 Task: Select onFocusChange in the file auto-save.
Action: Mouse moved to (55, 472)
Screenshot: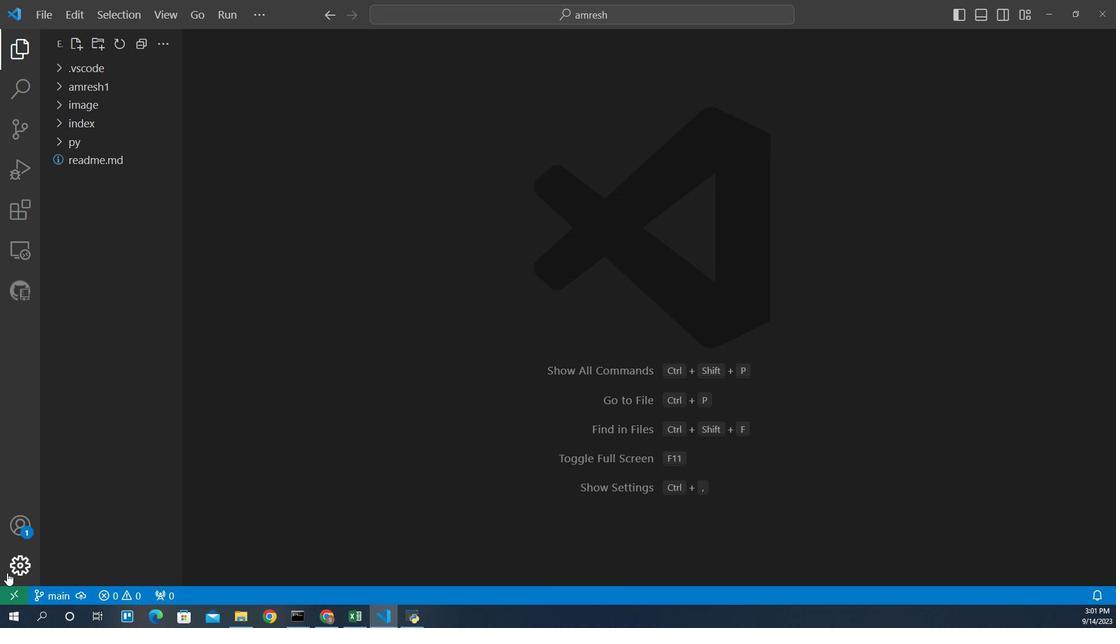 
Action: Mouse pressed left at (55, 472)
Screenshot: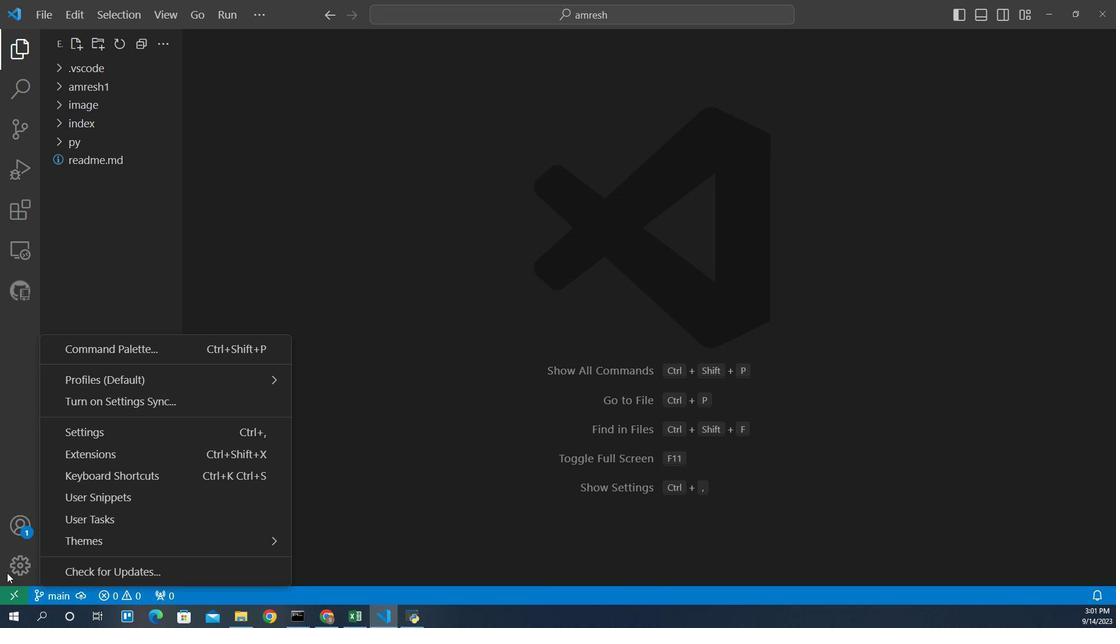 
Action: Mouse moved to (116, 373)
Screenshot: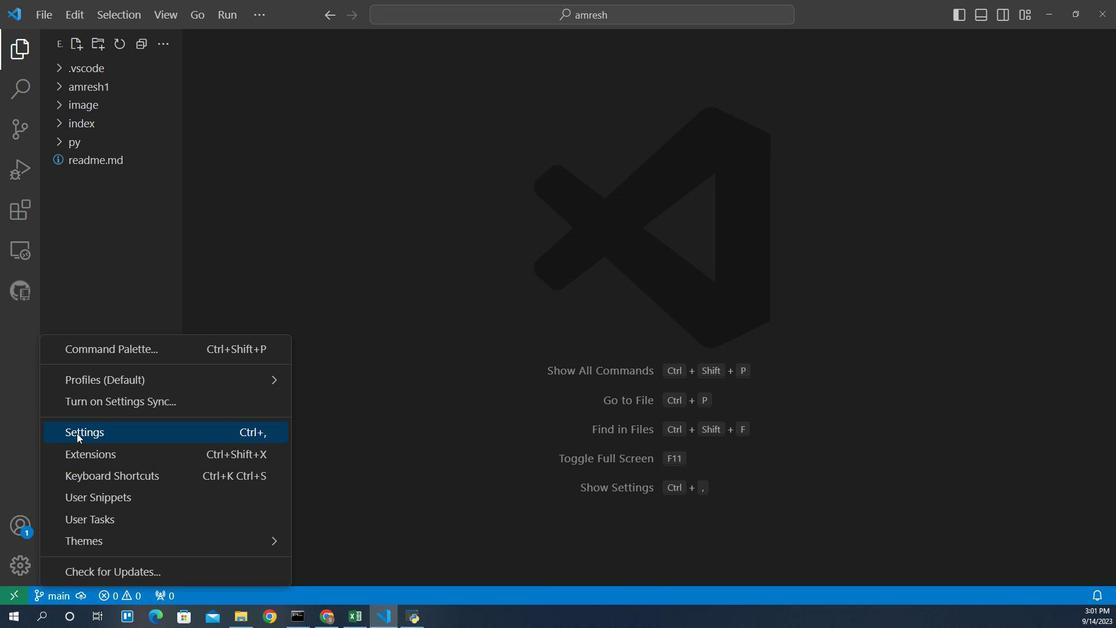 
Action: Mouse pressed left at (116, 373)
Screenshot: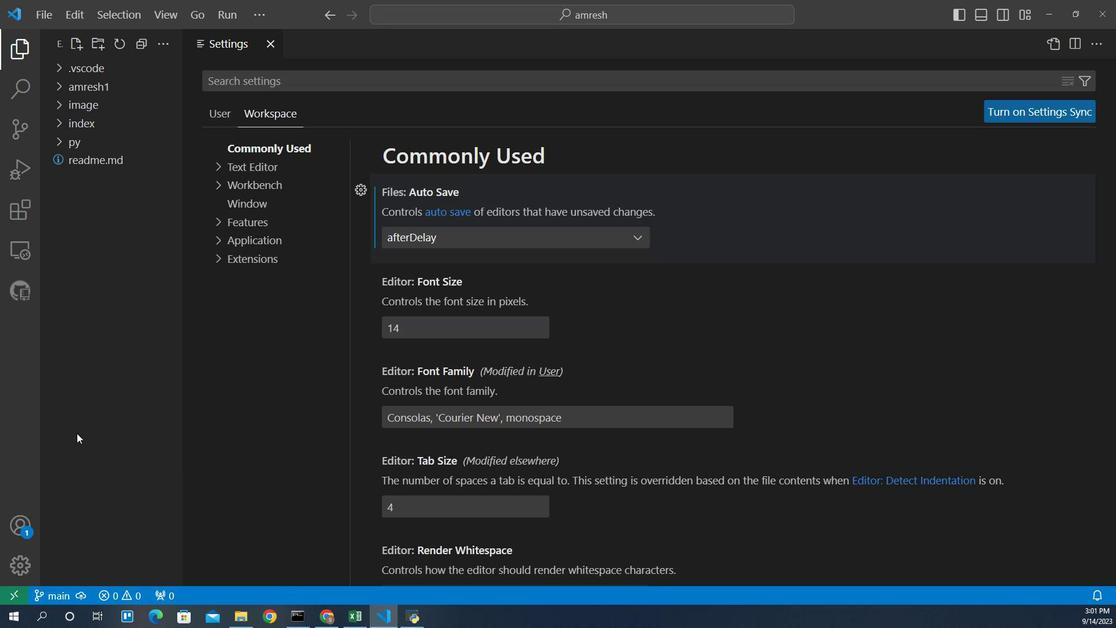 
Action: Mouse moved to (294, 145)
Screenshot: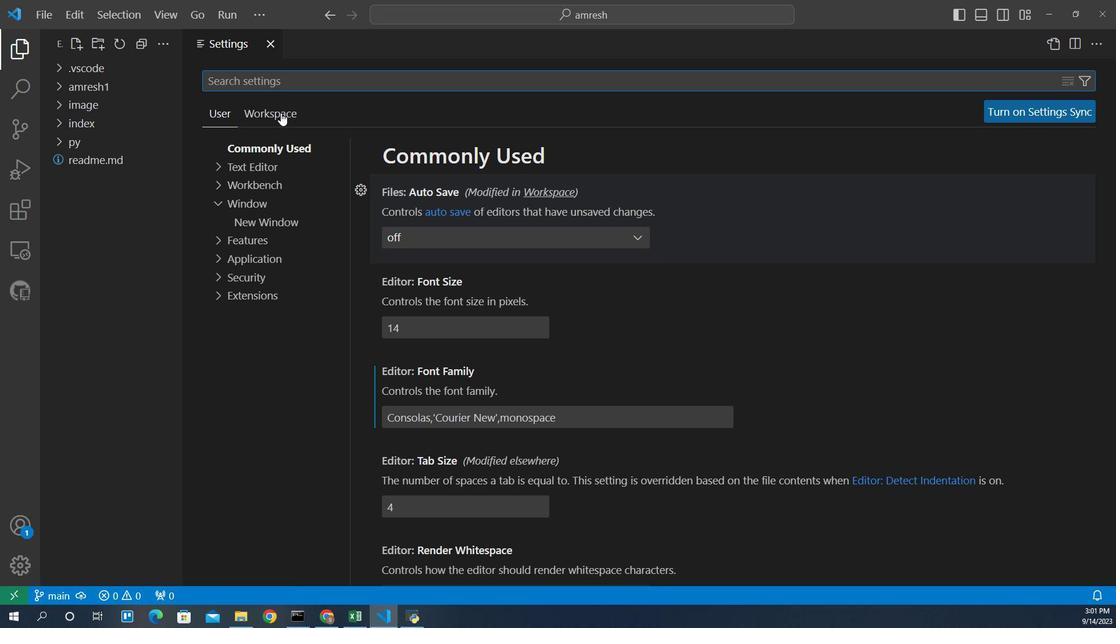 
Action: Mouse pressed left at (294, 145)
Screenshot: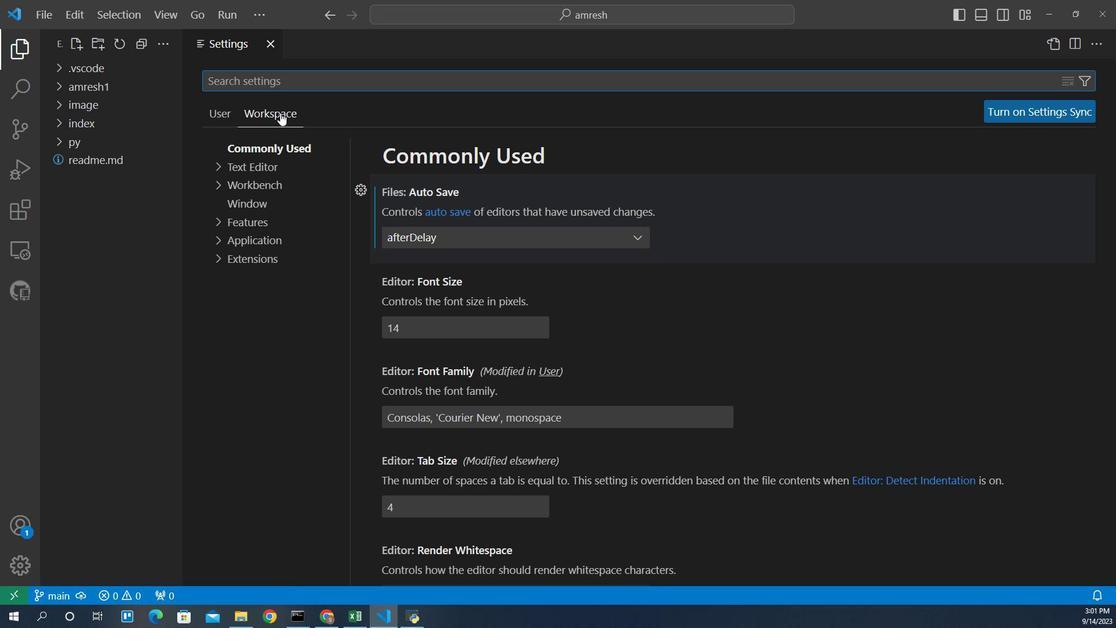 
Action: Mouse moved to (282, 172)
Screenshot: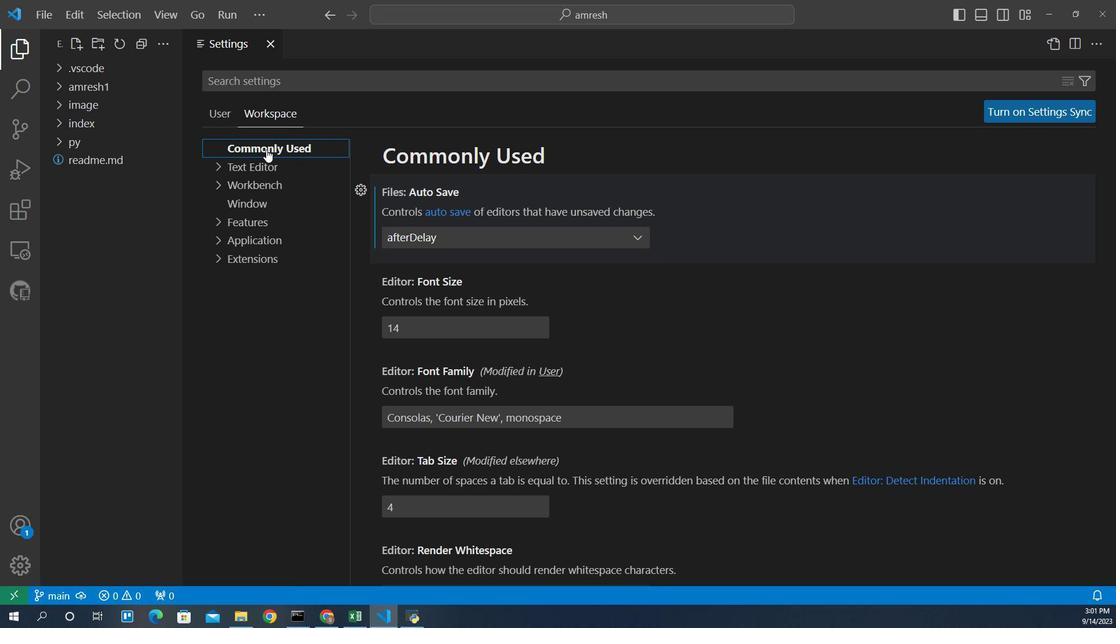 
Action: Mouse pressed left at (282, 172)
Screenshot: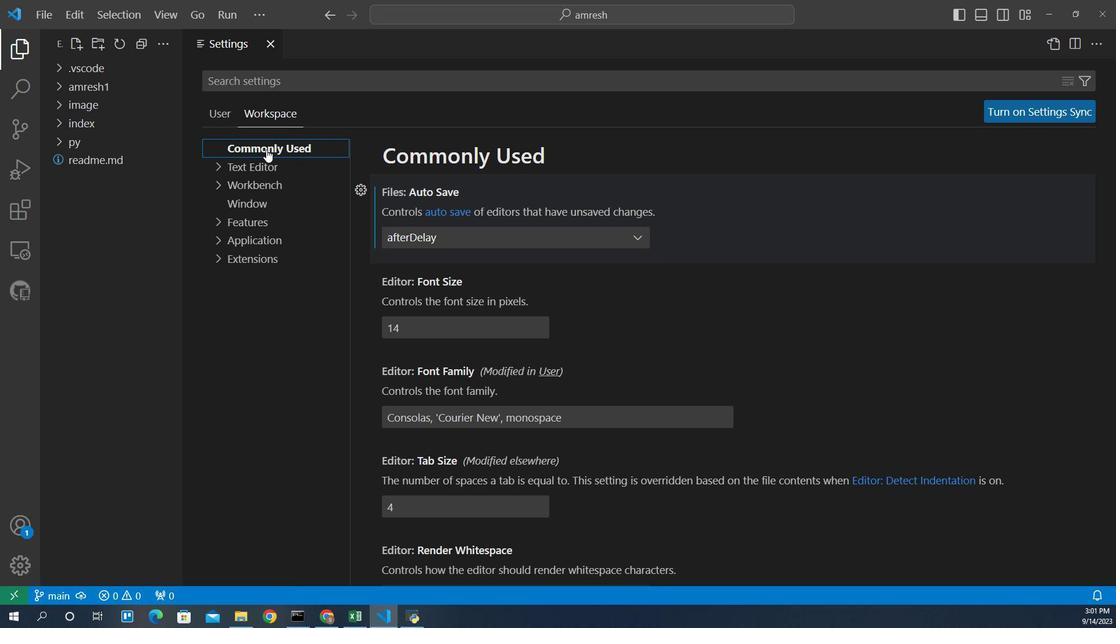 
Action: Mouse moved to (411, 232)
Screenshot: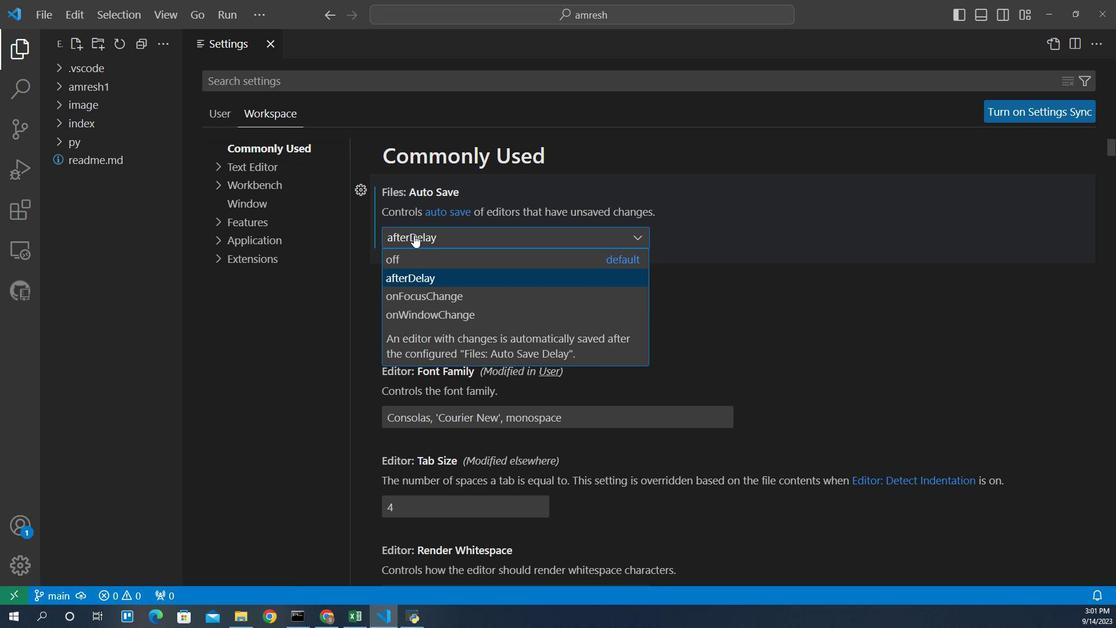 
Action: Mouse pressed left at (411, 232)
Screenshot: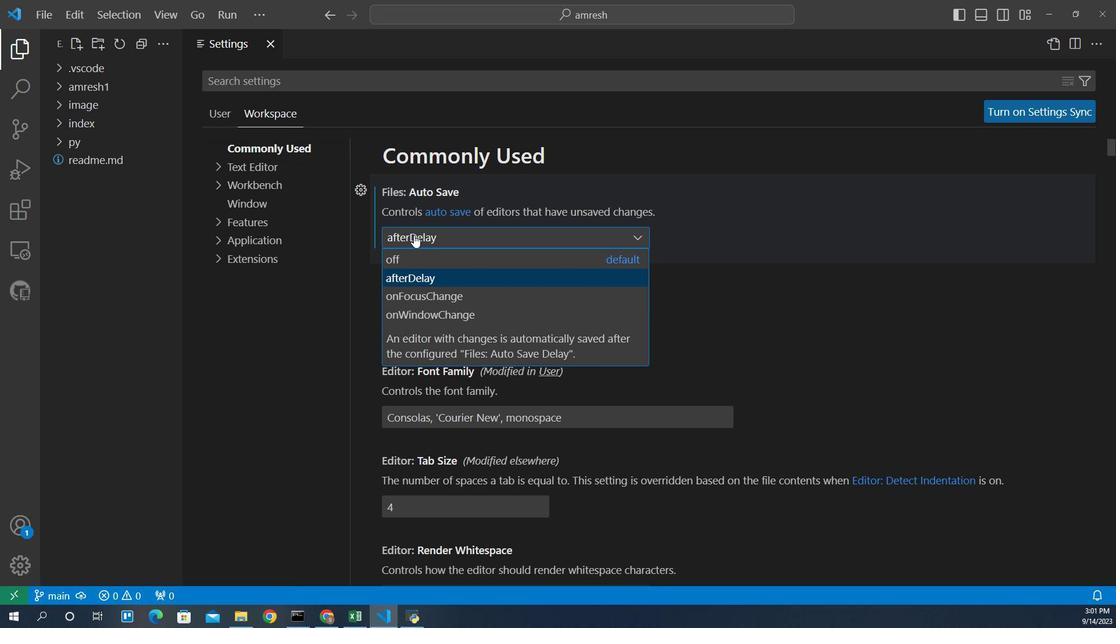 
Action: Mouse moved to (411, 274)
Screenshot: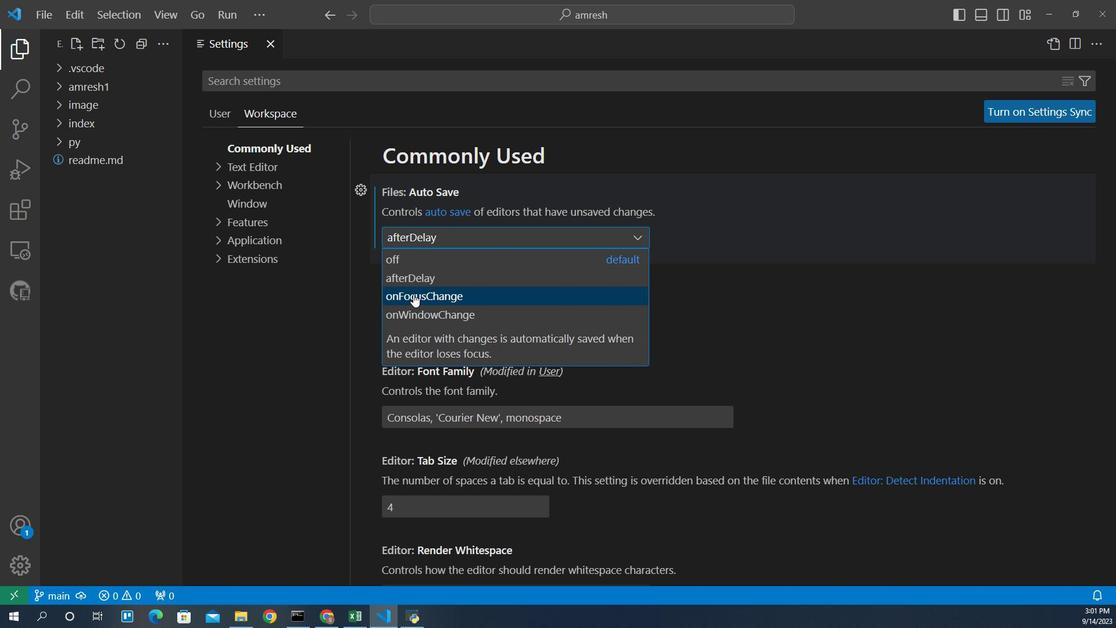 
Action: Mouse pressed left at (411, 274)
Screenshot: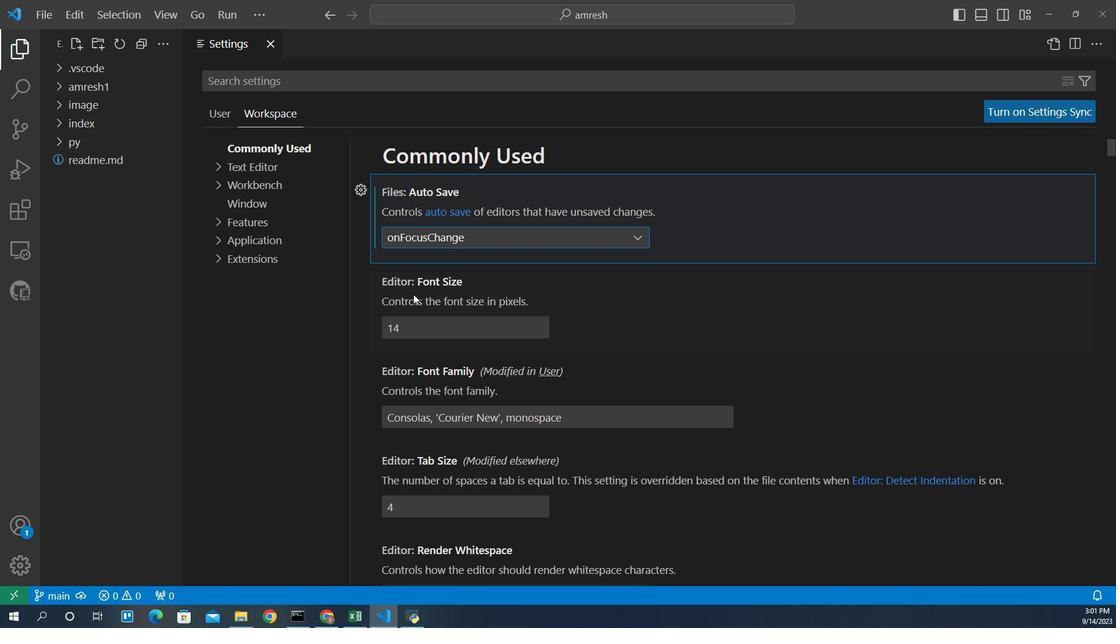 
Action: Mouse moved to (414, 247)
Screenshot: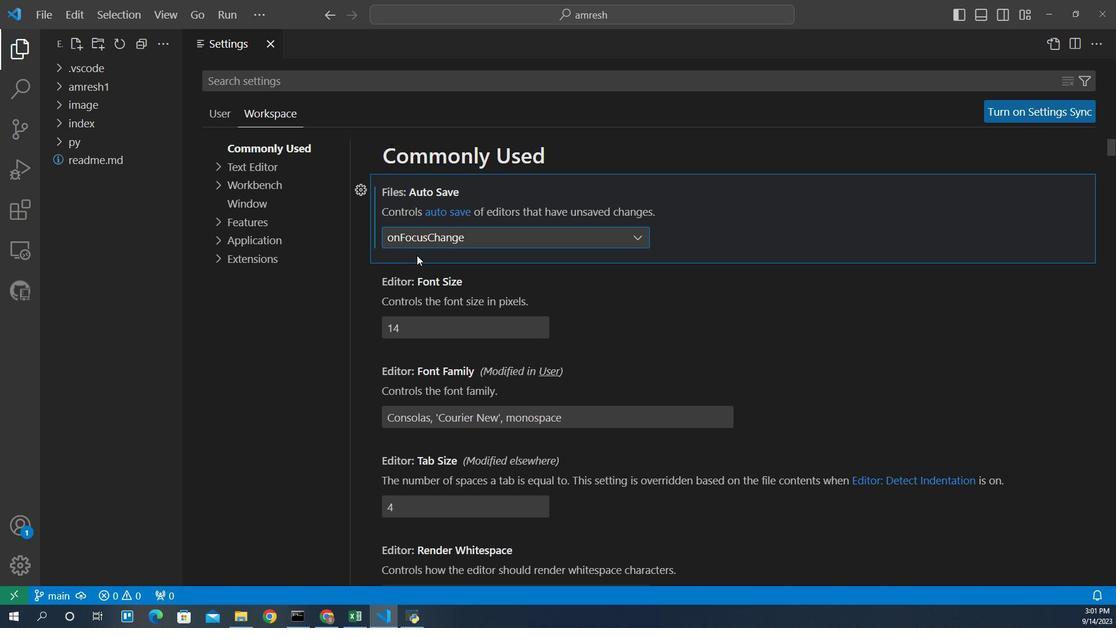 
